 Task: Create in the project WorthyTech in Backlog an issue 'Upgrade the user authentication and authorization system of a web application to improve security and compliance', assign it to team member softage.4@softage.net and change the status to IN PROGRESS.
Action: Mouse moved to (515, 520)
Screenshot: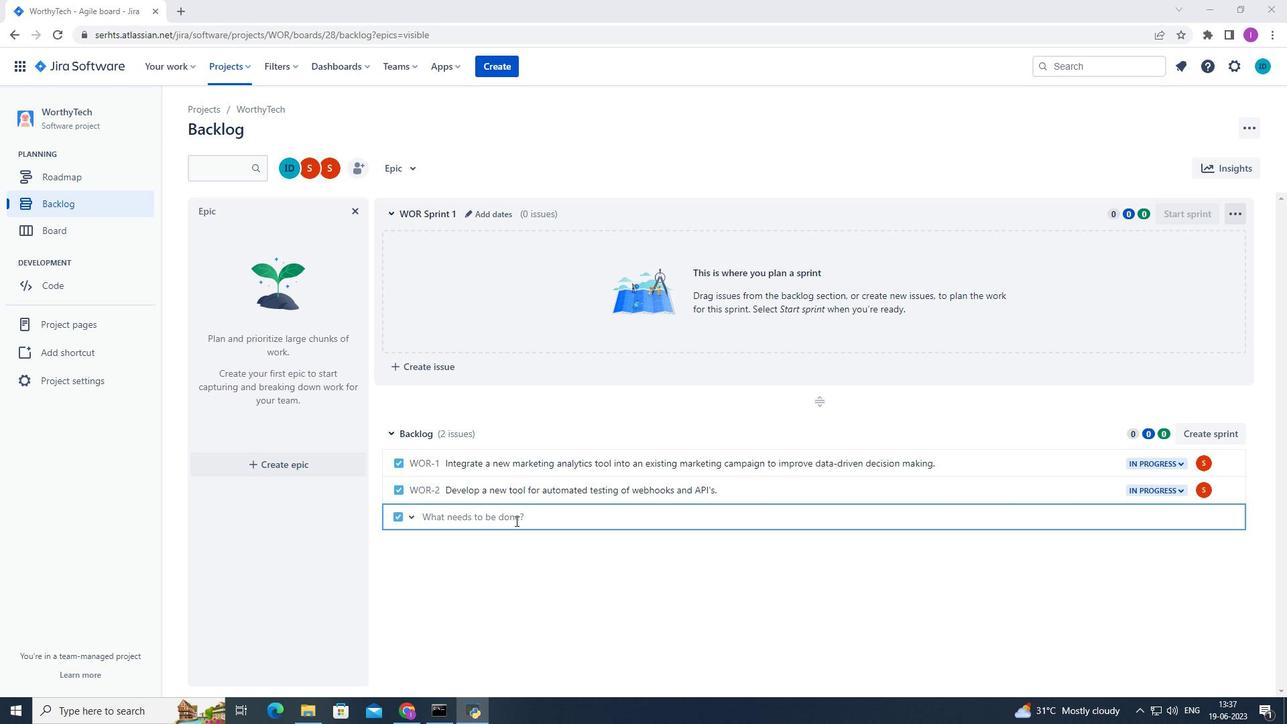 
Action: Mouse pressed left at (515, 520)
Screenshot: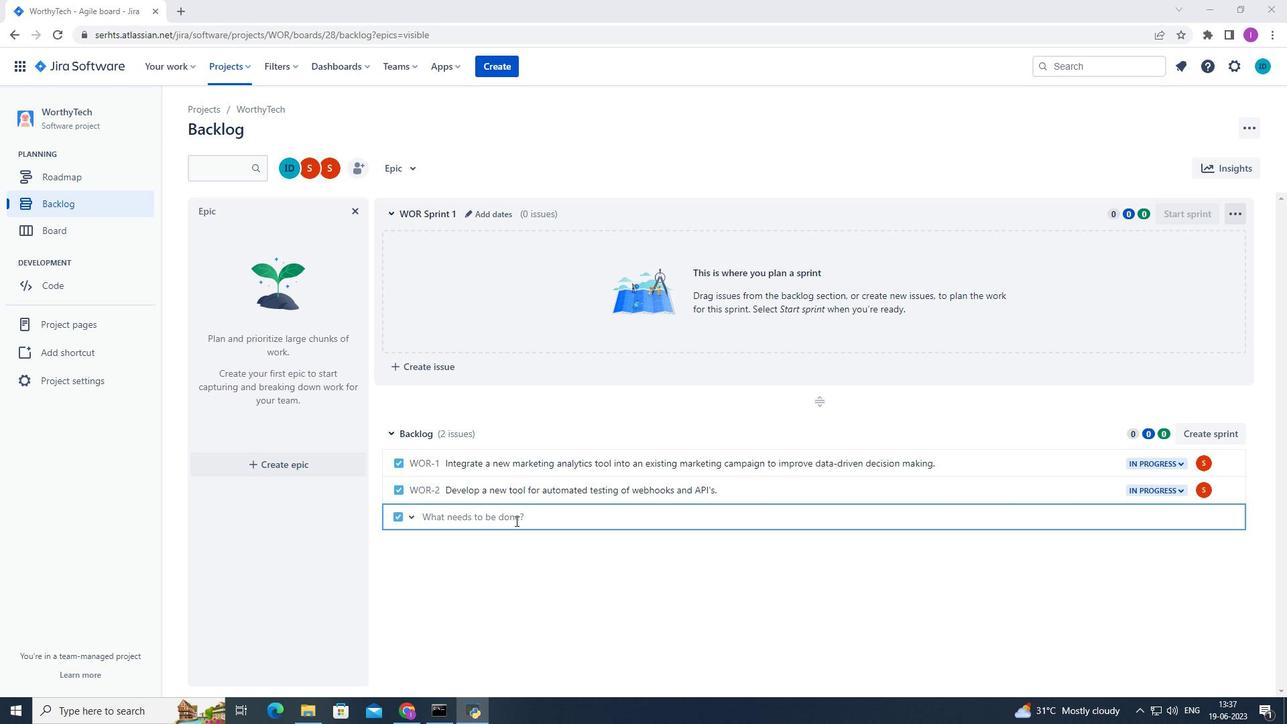 
Action: Mouse moved to (643, 501)
Screenshot: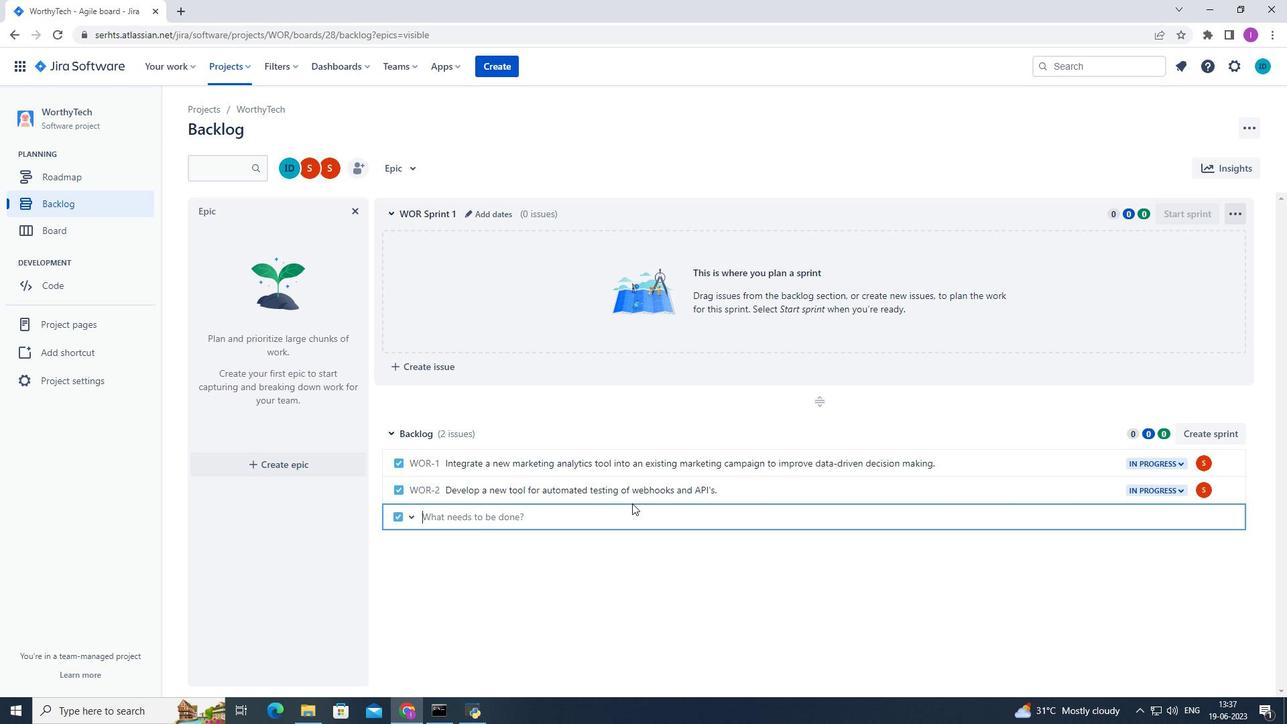 
Action: Key pressed <Key.shift>Upgrade<Key.space>the<Key.space>user<Key.space>aur<Key.backspace>thentication<Key.space>anf<Key.backspace>d<Key.space>authorization<Key.space>systemos<Key.backspace>f<Key.space>a<Key.space>
Screenshot: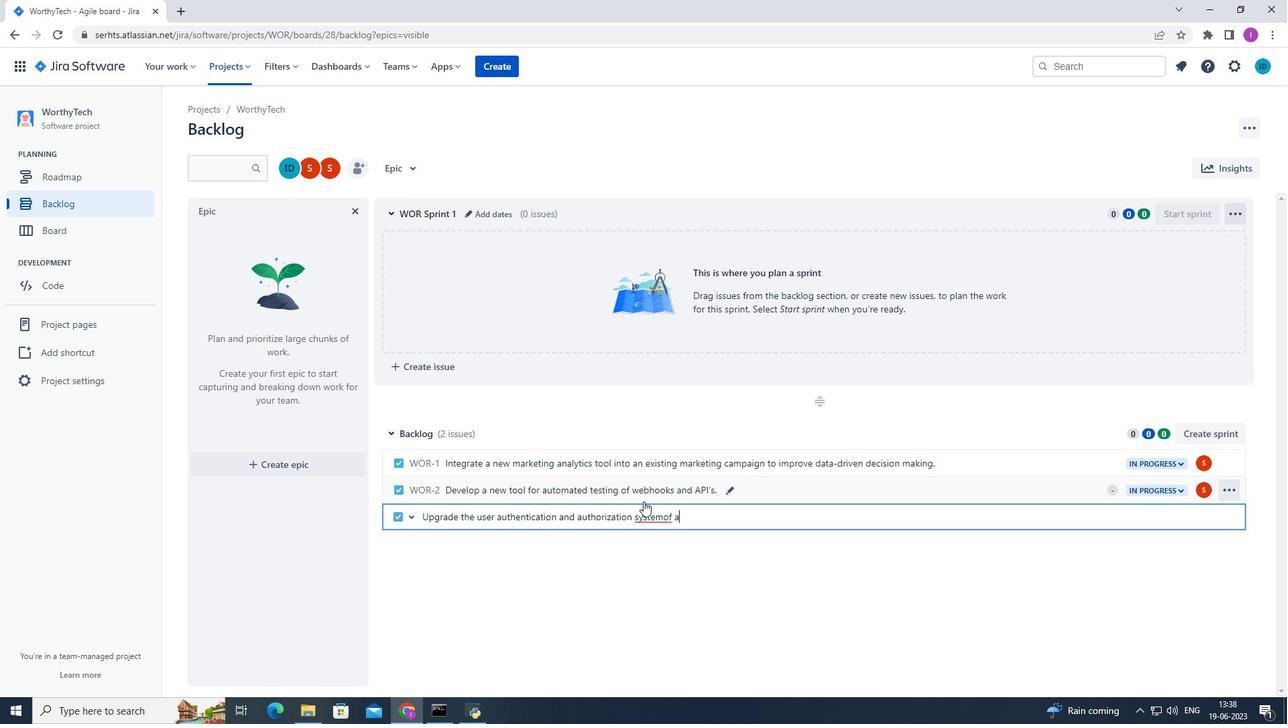 
Action: Mouse moved to (661, 518)
Screenshot: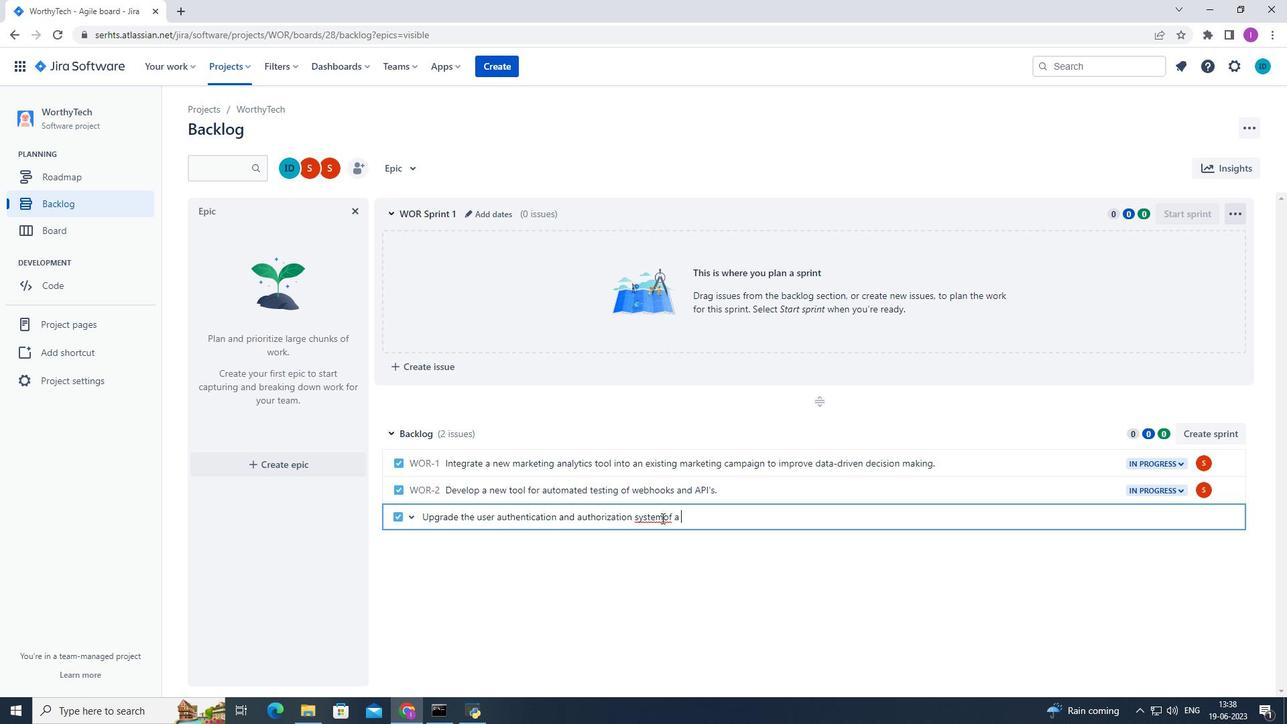 
Action: Mouse pressed left at (661, 518)
Screenshot: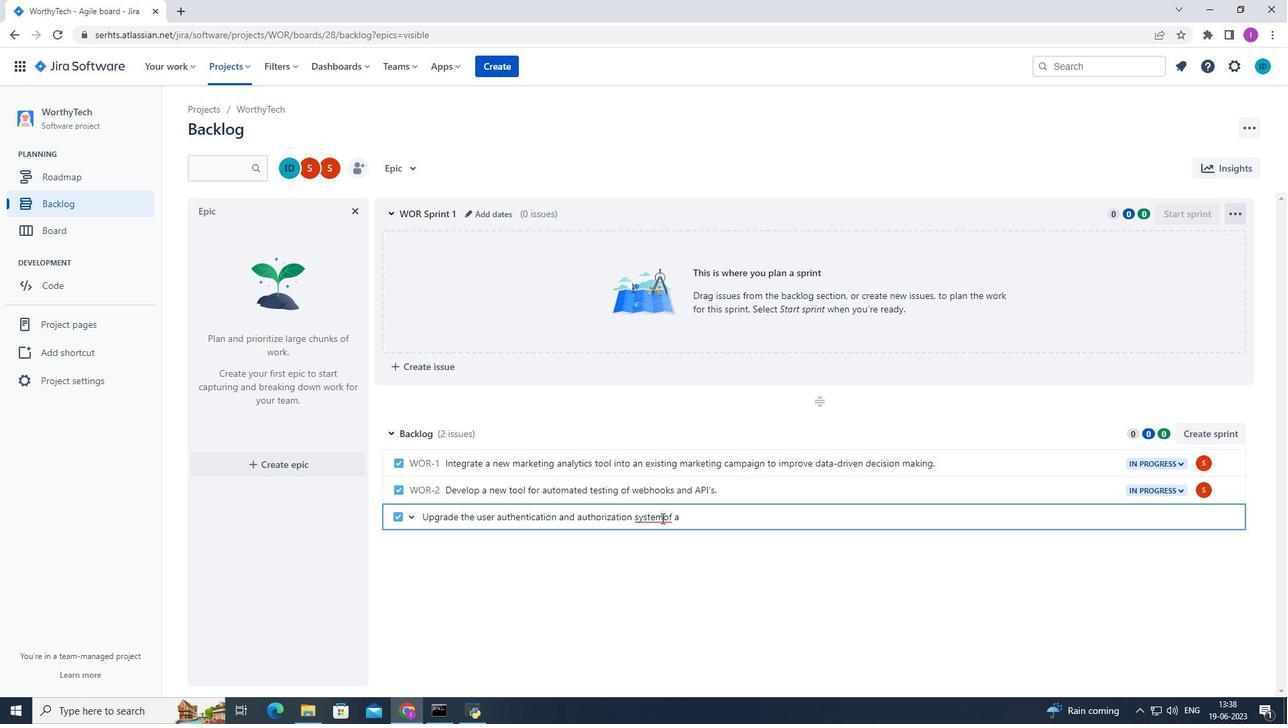 
Action: Mouse moved to (673, 536)
Screenshot: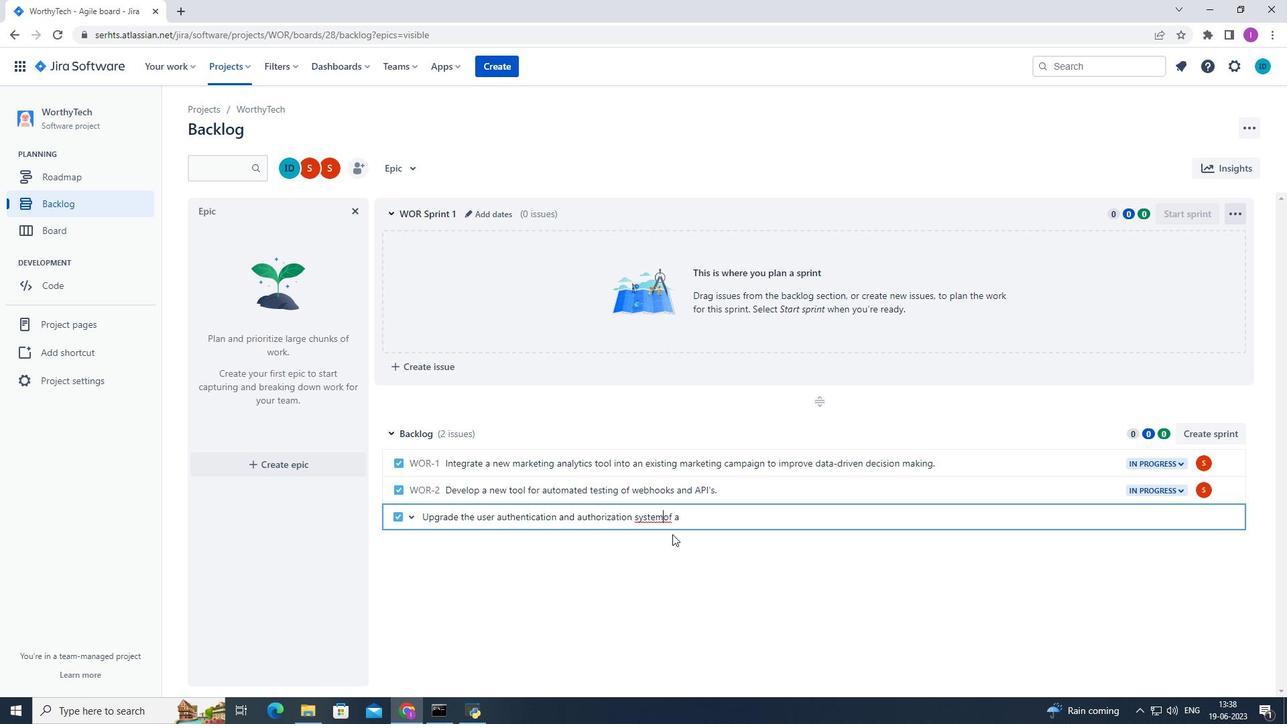 
Action: Key pressed <Key.space>
Screenshot: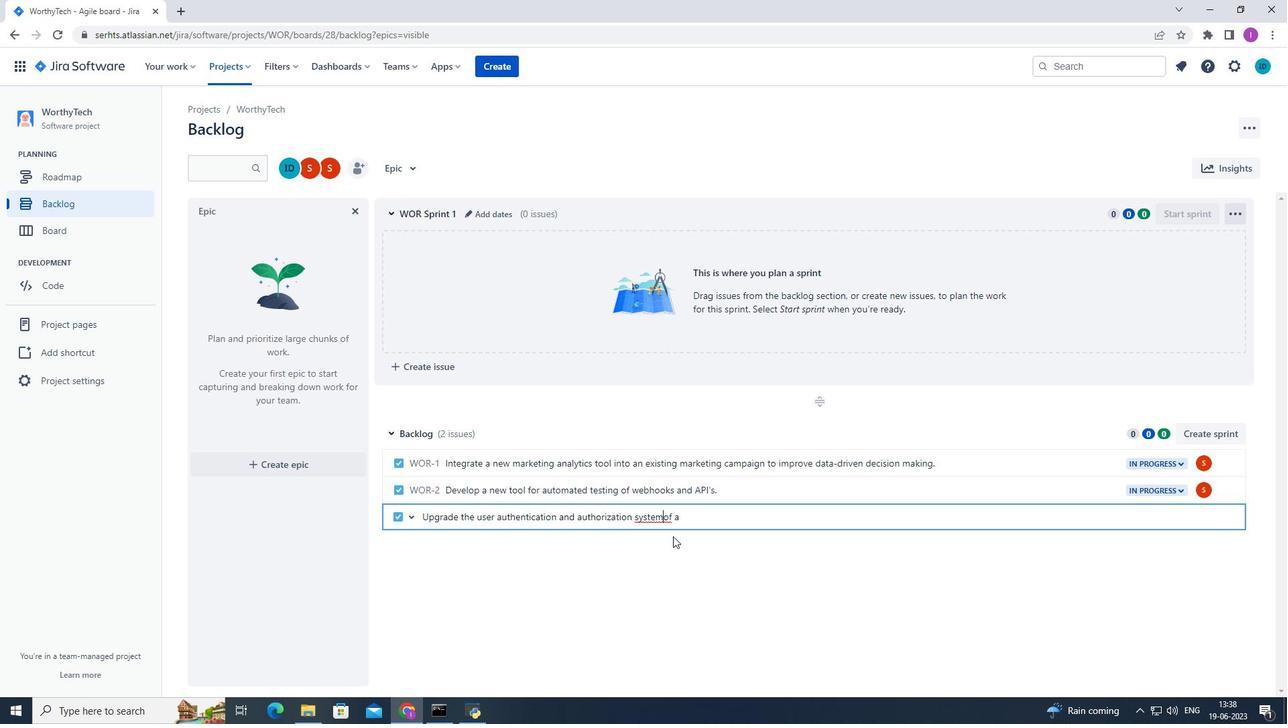 
Action: Mouse moved to (708, 518)
Screenshot: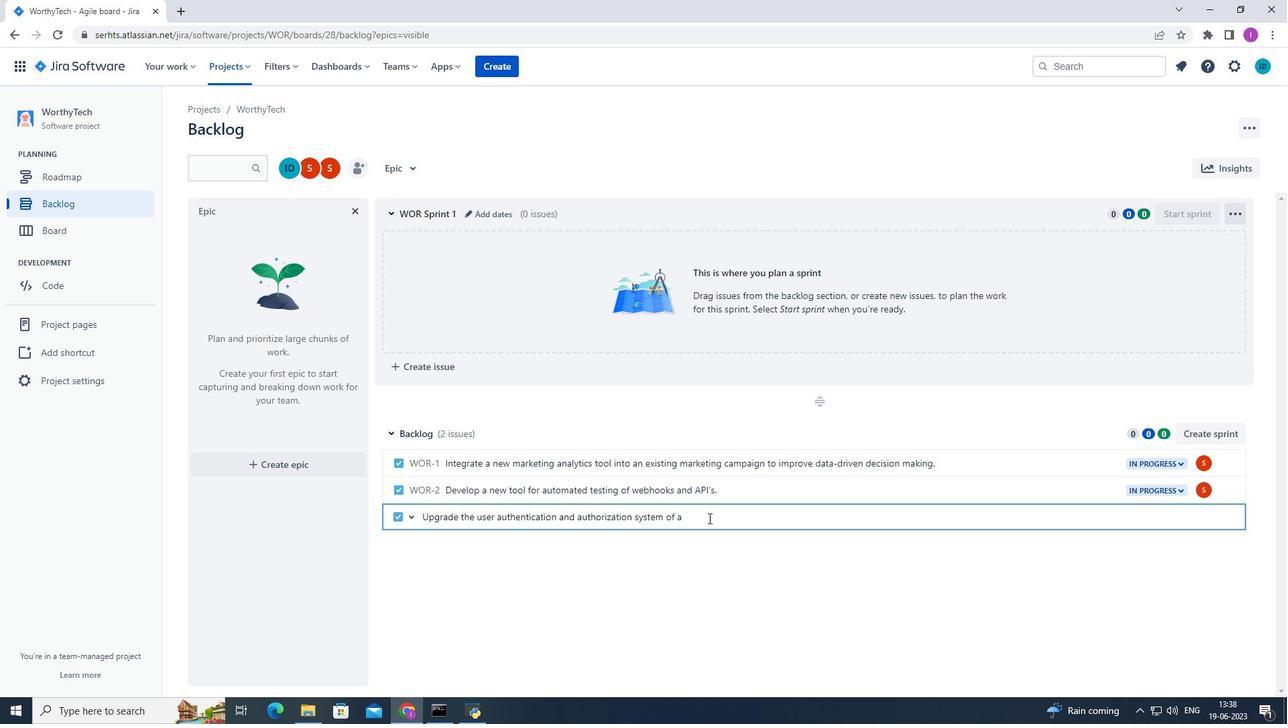 
Action: Mouse pressed left at (708, 518)
Screenshot: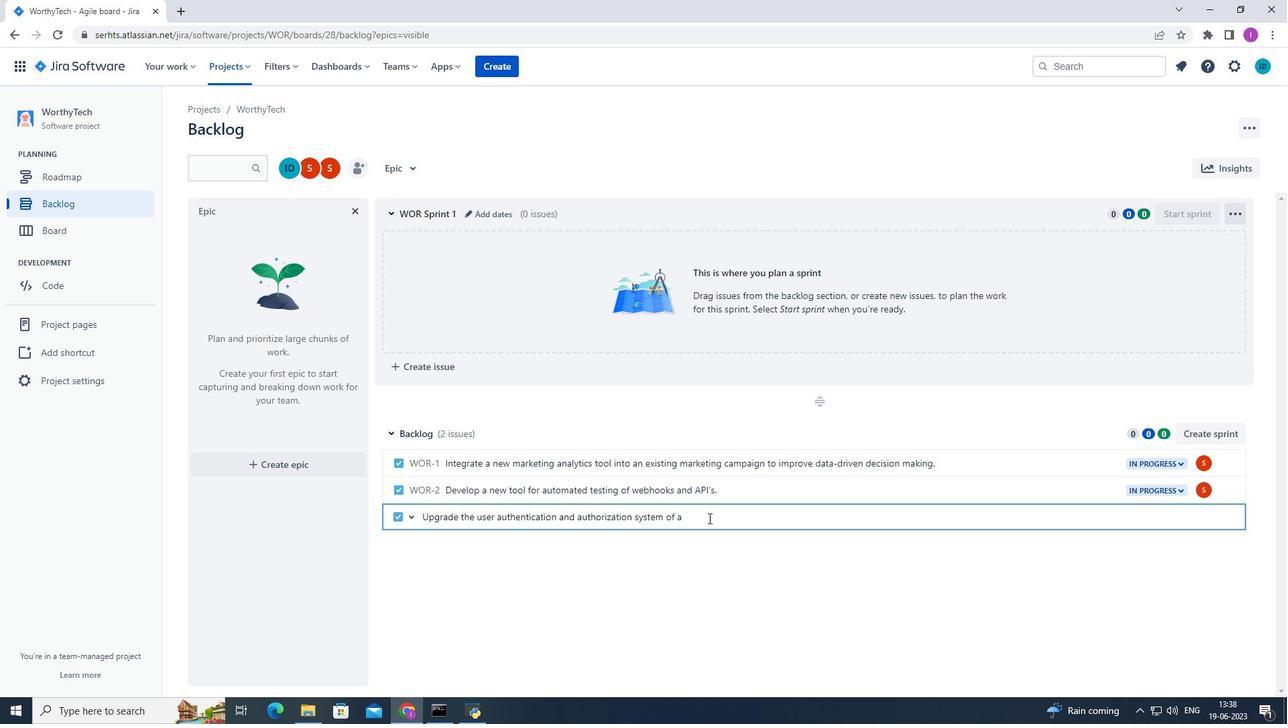 
Action: Key pressed web<Key.space>application<Key.space>to<Key.space>improve<Key.space>sw<Key.backspace>ecurity<Key.space>and<Key.space>compliance.<Key.enter>
Screenshot: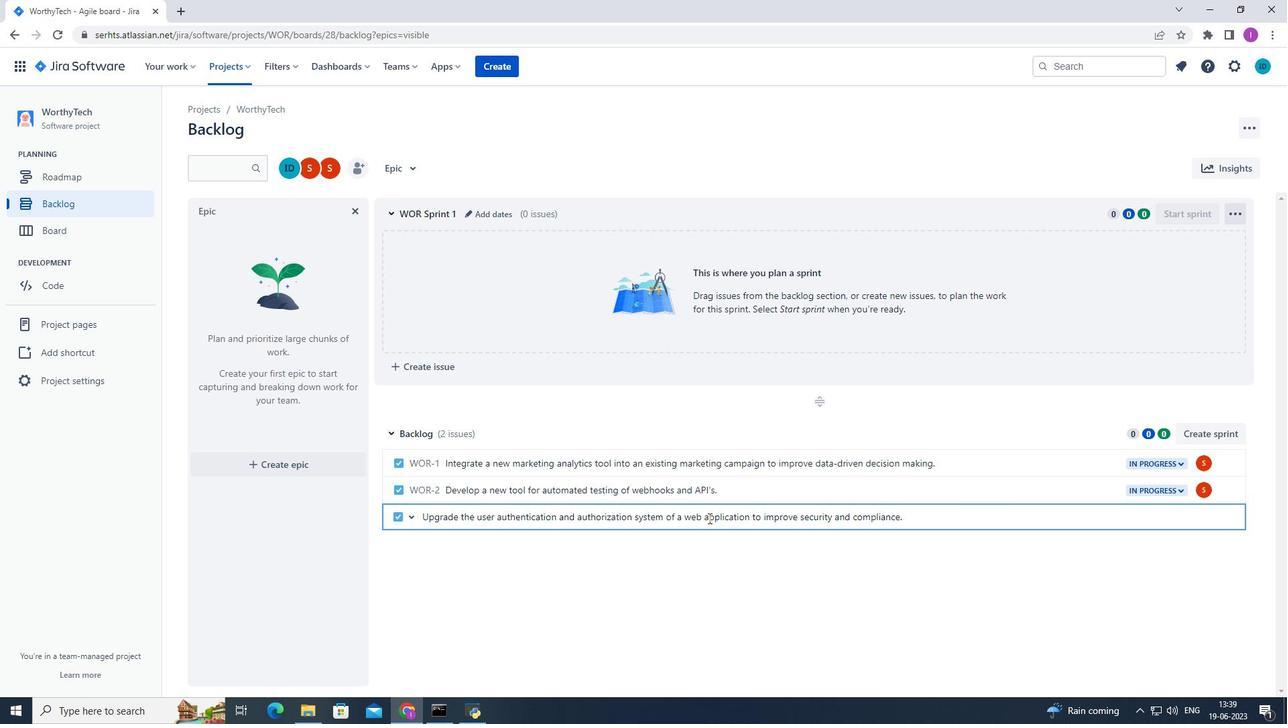 
Action: Mouse moved to (1204, 516)
Screenshot: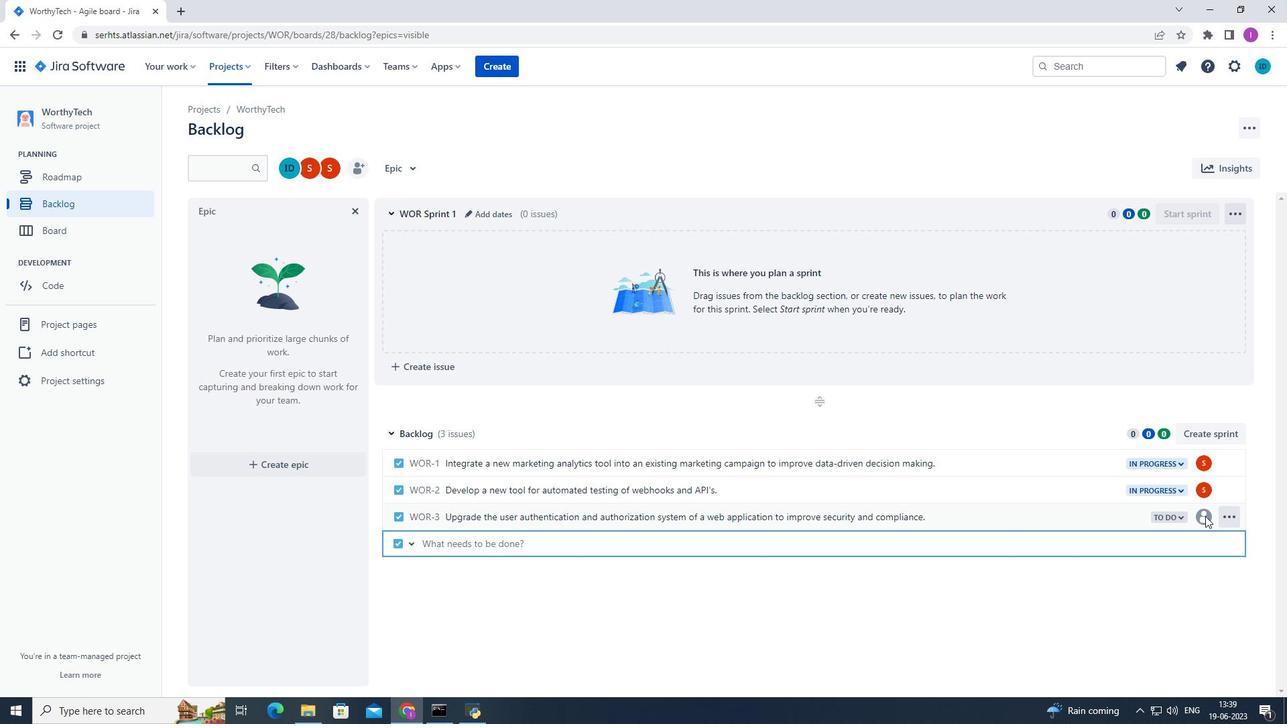 
Action: Mouse pressed left at (1204, 516)
Screenshot: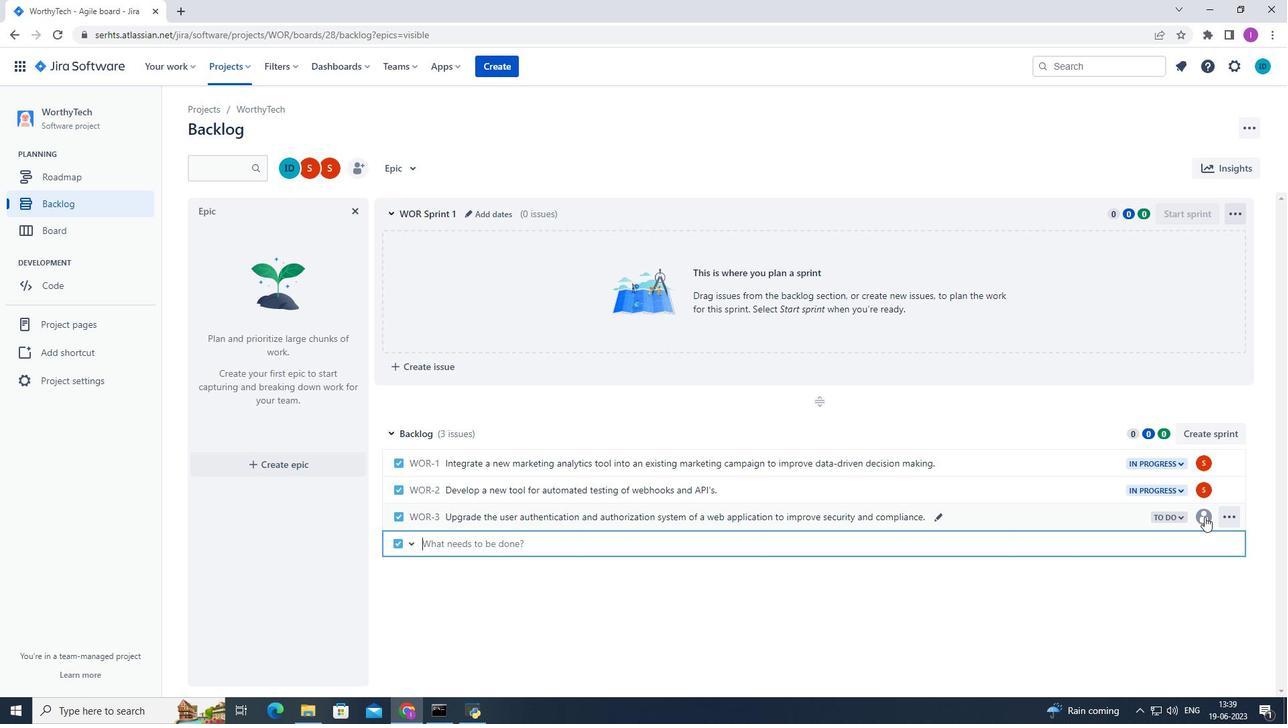 
Action: Mouse moved to (1080, 685)
Screenshot: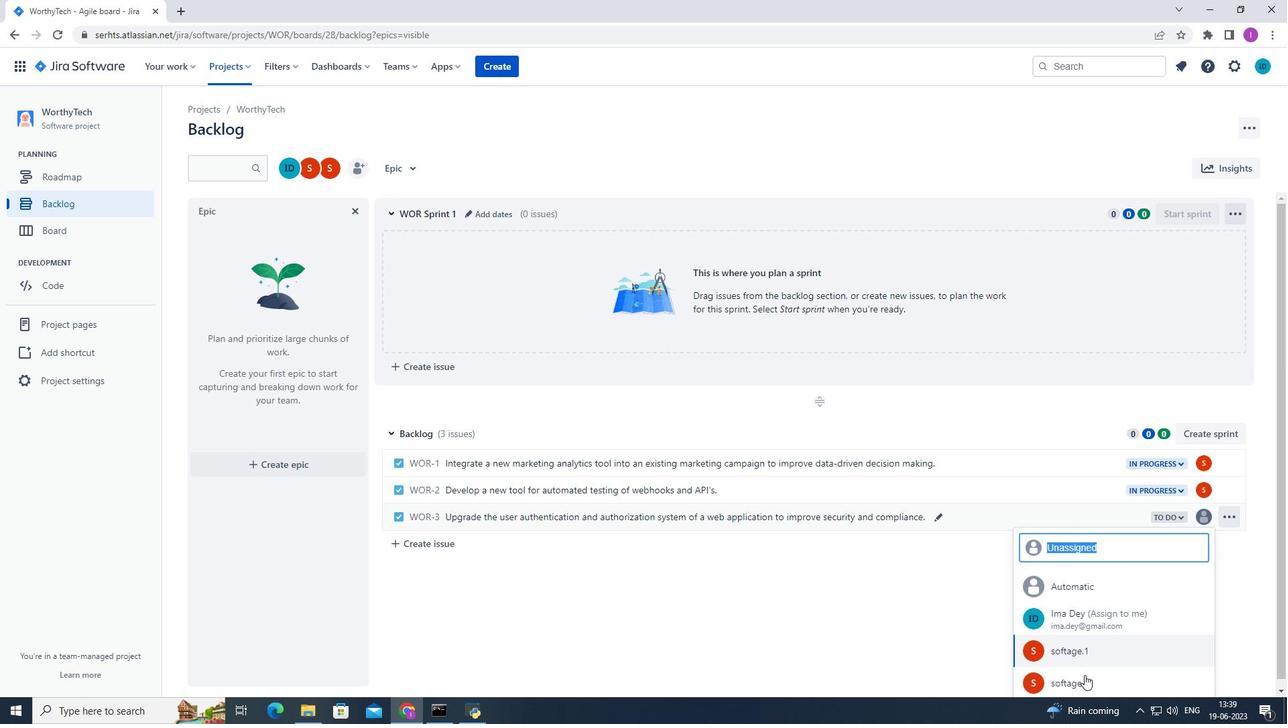 
Action: Mouse scrolled (1080, 684) with delta (0, 0)
Screenshot: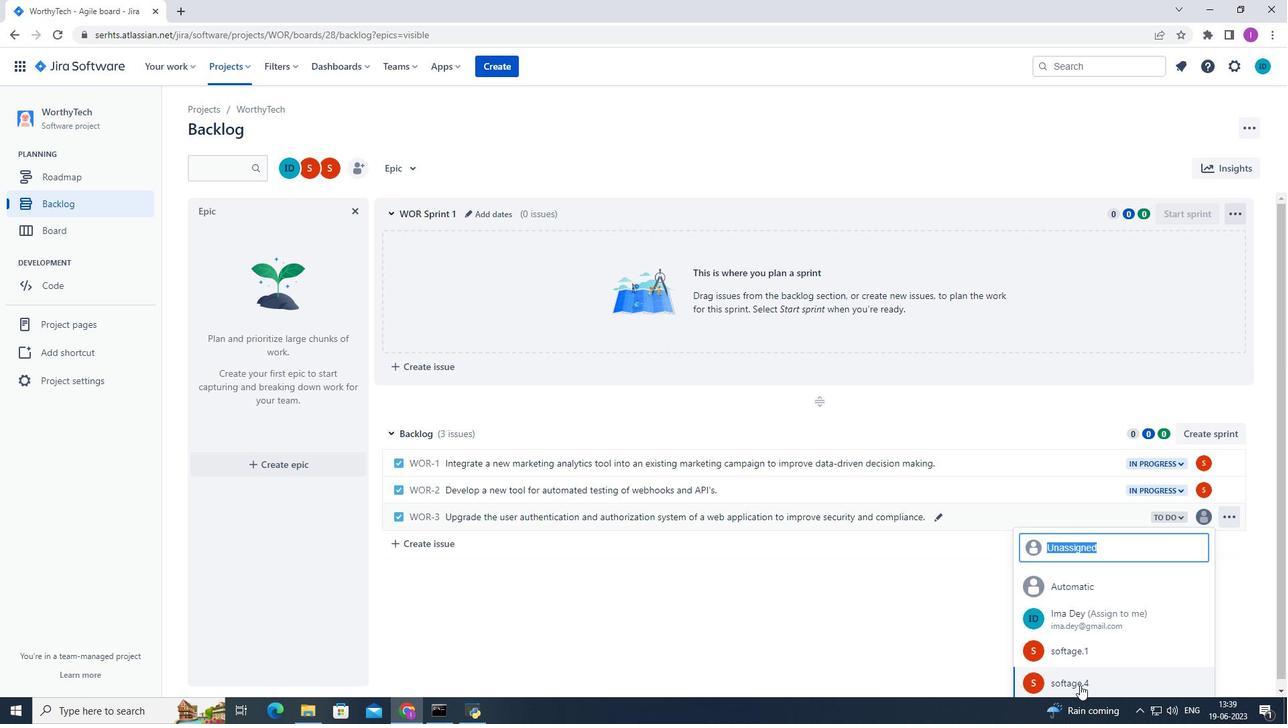 
Action: Mouse scrolled (1080, 684) with delta (0, 0)
Screenshot: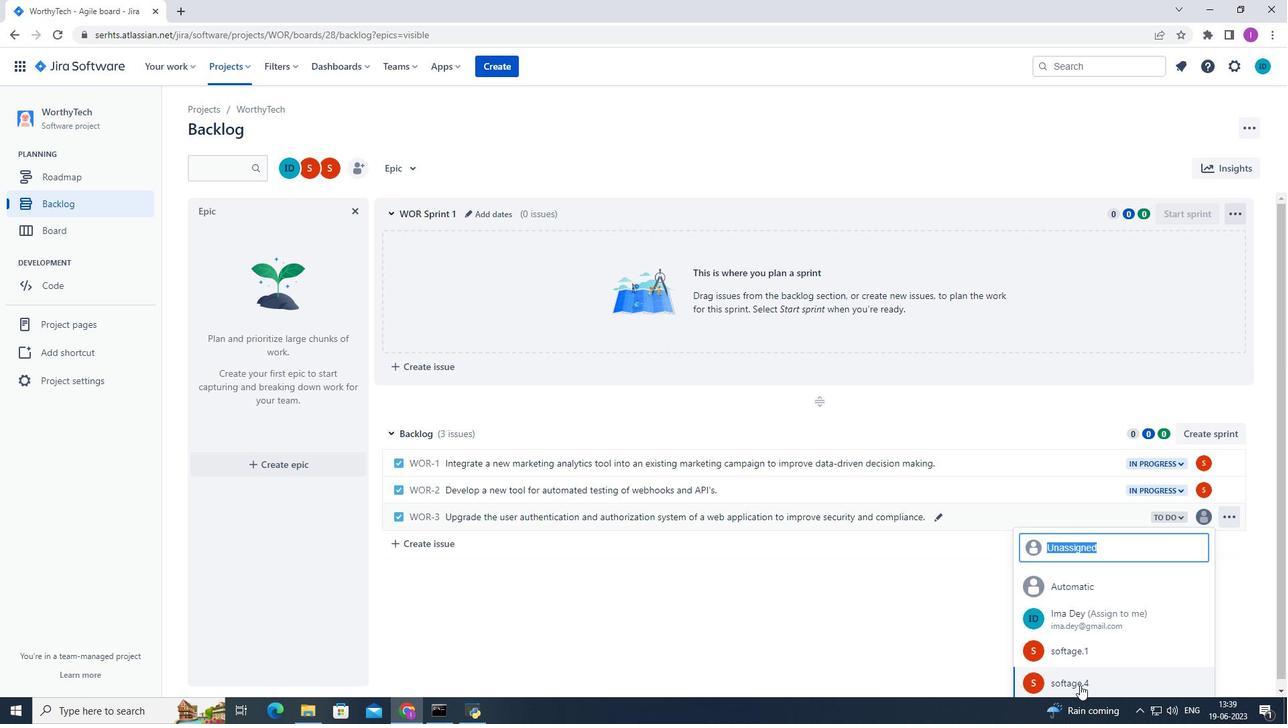 
Action: Mouse scrolled (1080, 684) with delta (0, 0)
Screenshot: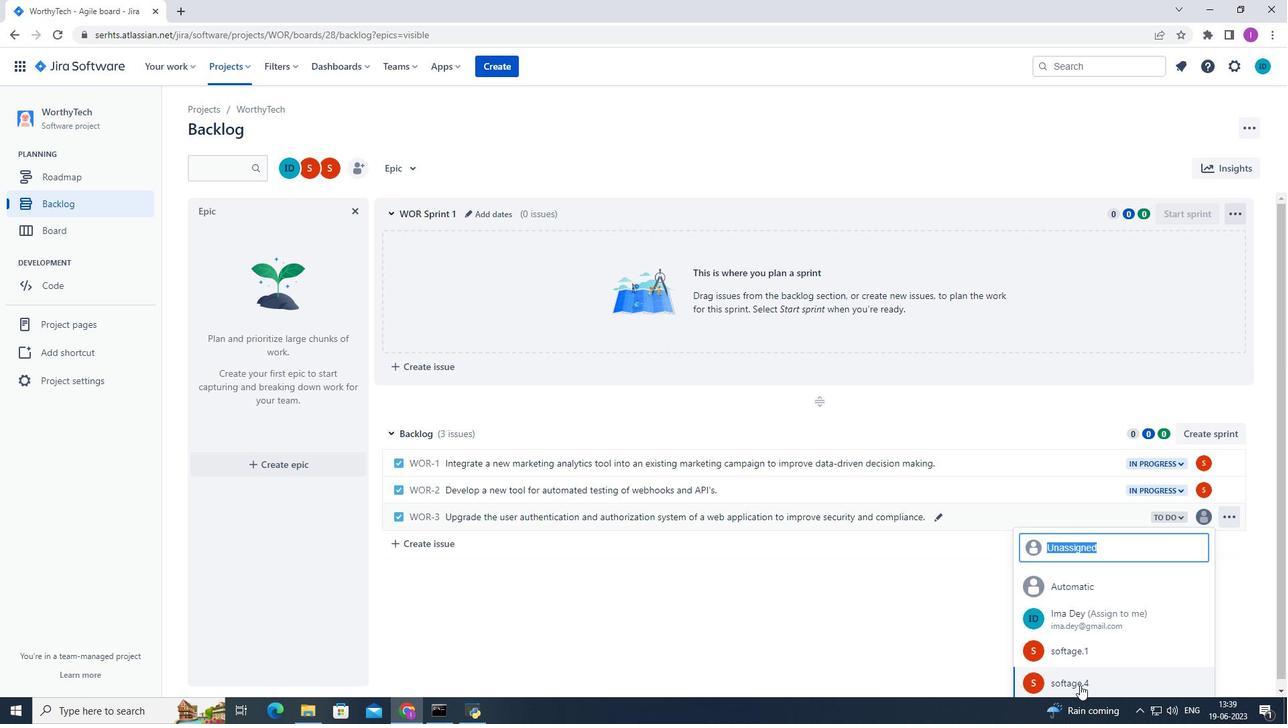 
Action: Mouse moved to (1079, 681)
Screenshot: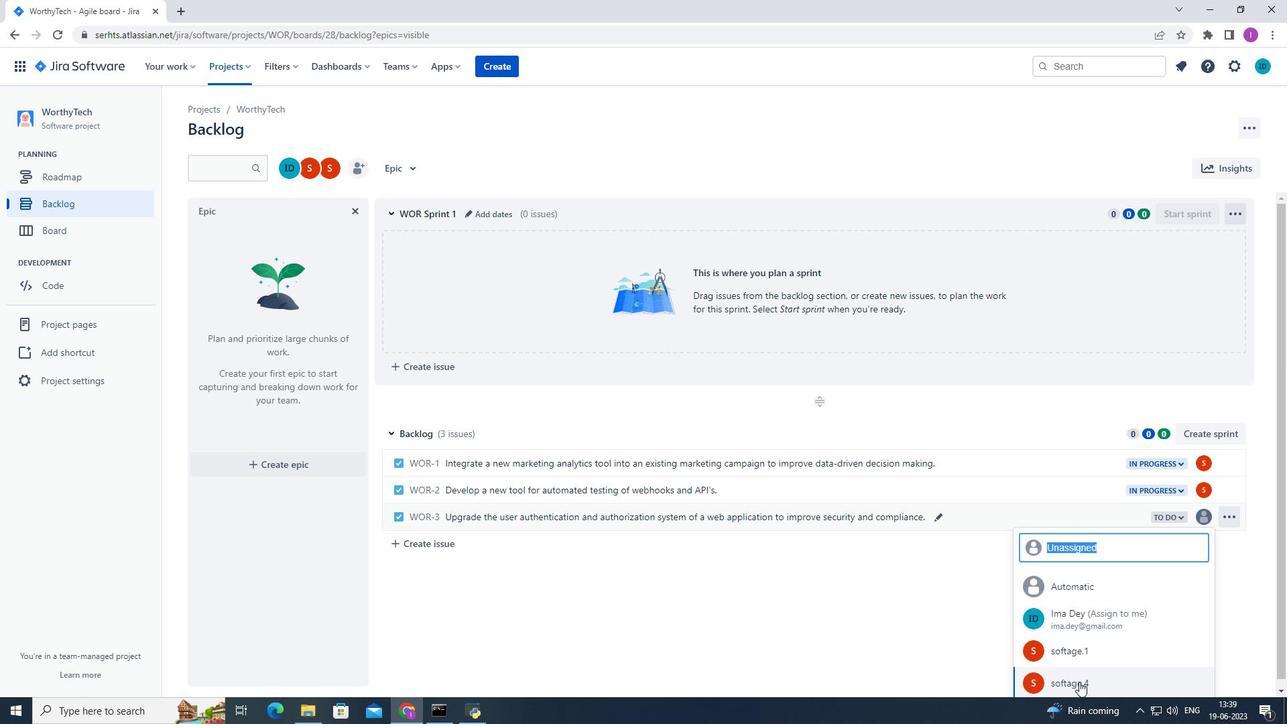 
Action: Mouse pressed left at (1079, 681)
Screenshot: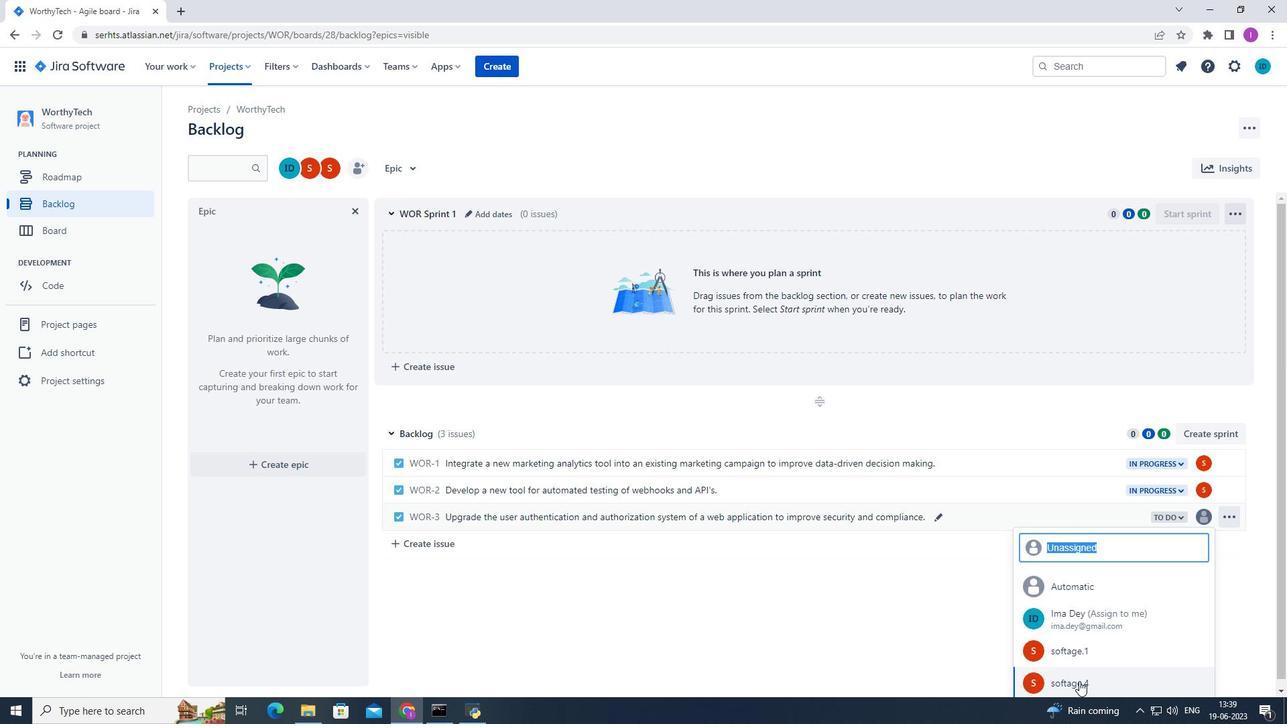 
Action: Mouse moved to (1180, 516)
Screenshot: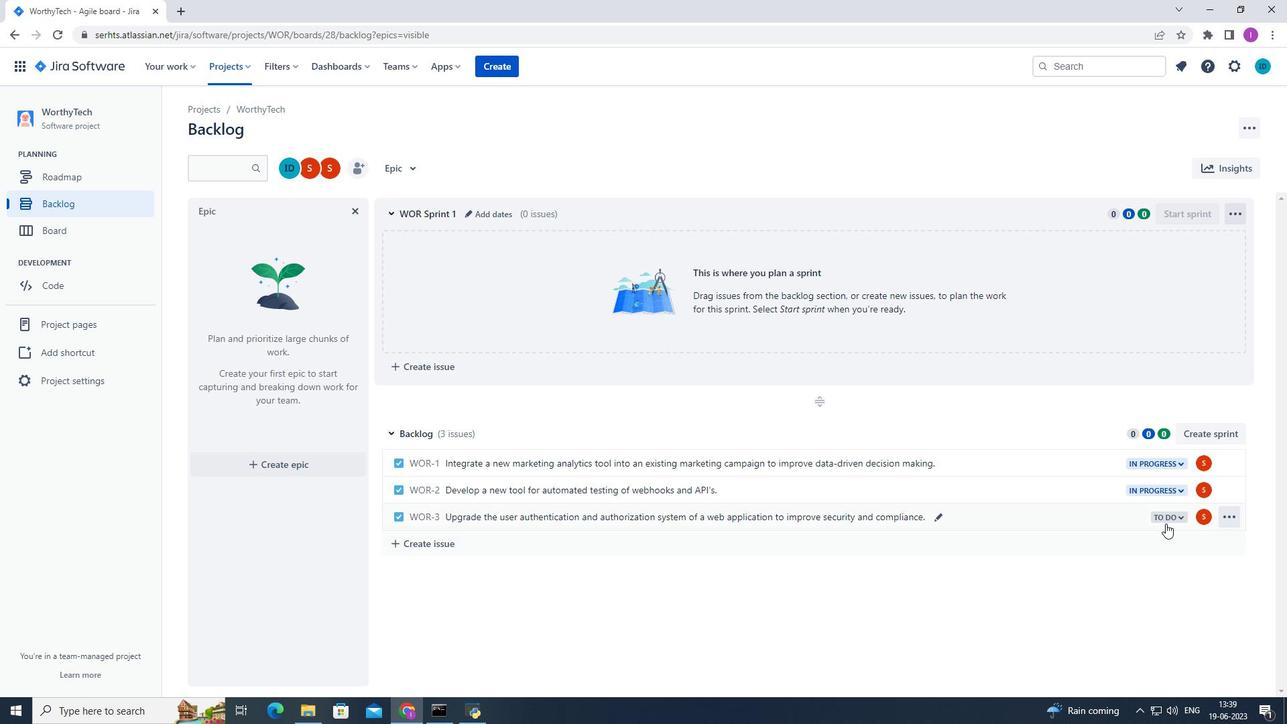 
Action: Mouse pressed left at (1180, 516)
Screenshot: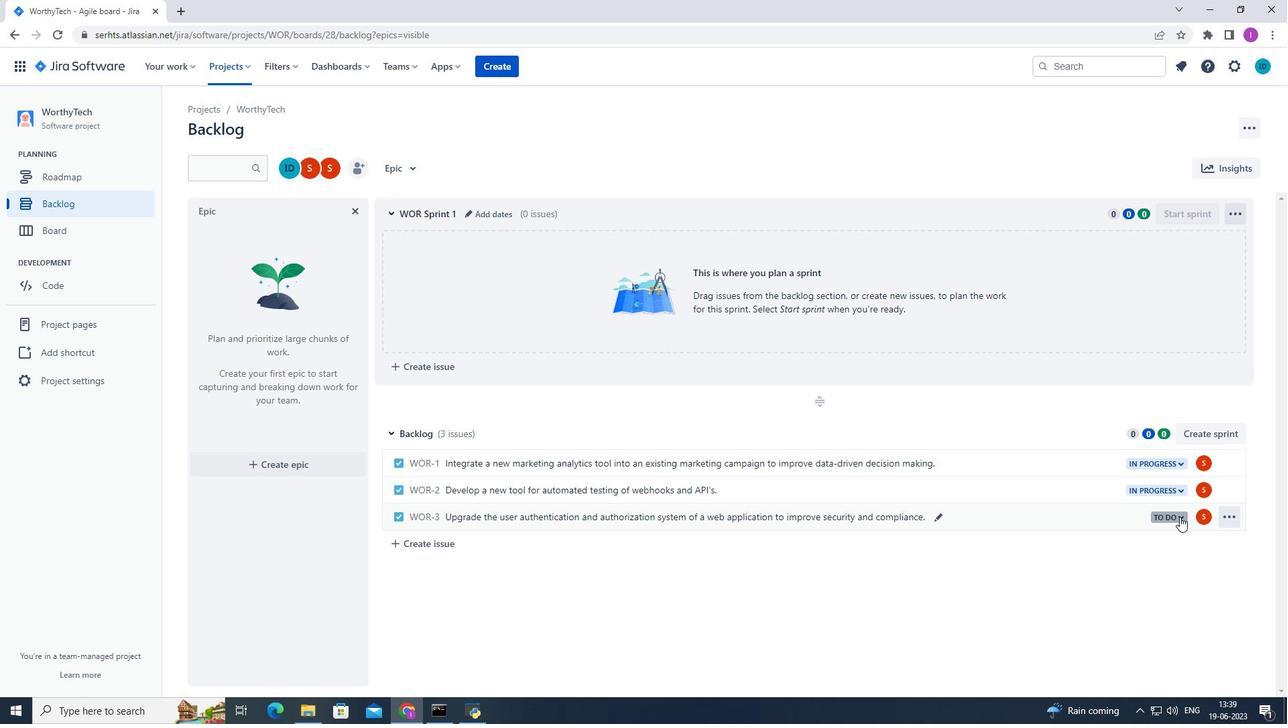 
Action: Mouse moved to (1102, 547)
Screenshot: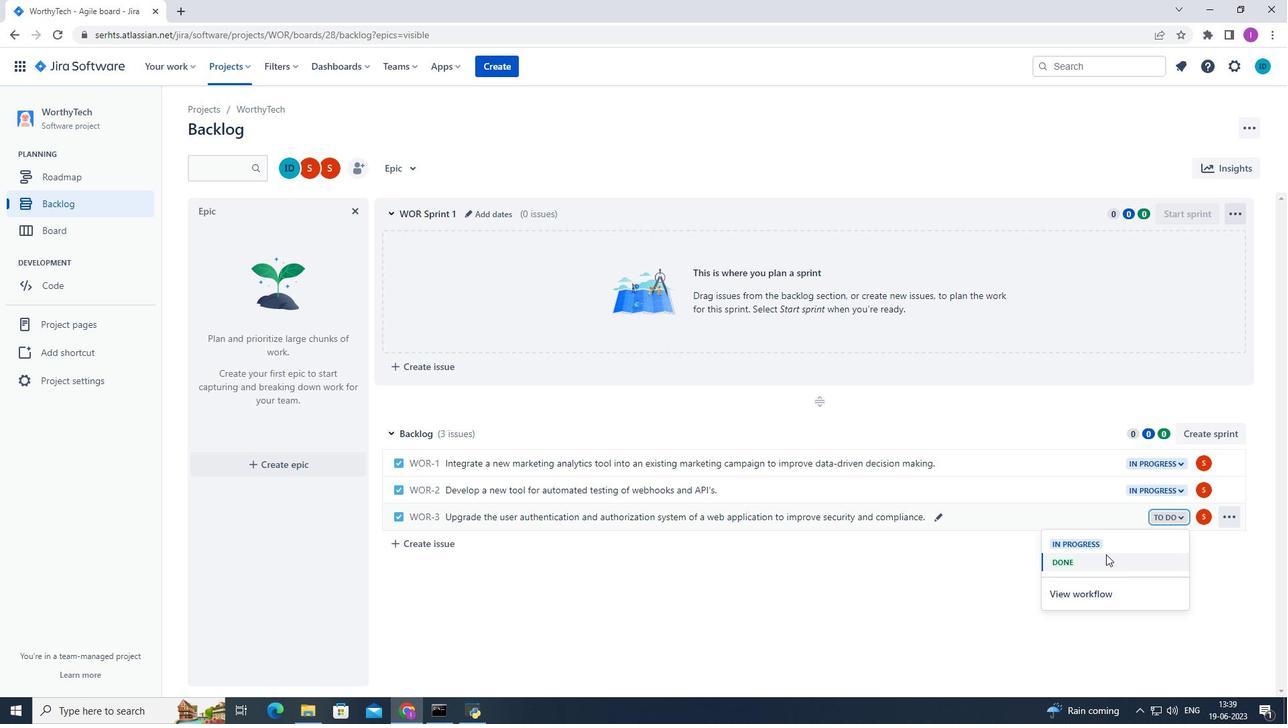 
Action: Mouse pressed left at (1102, 547)
Screenshot: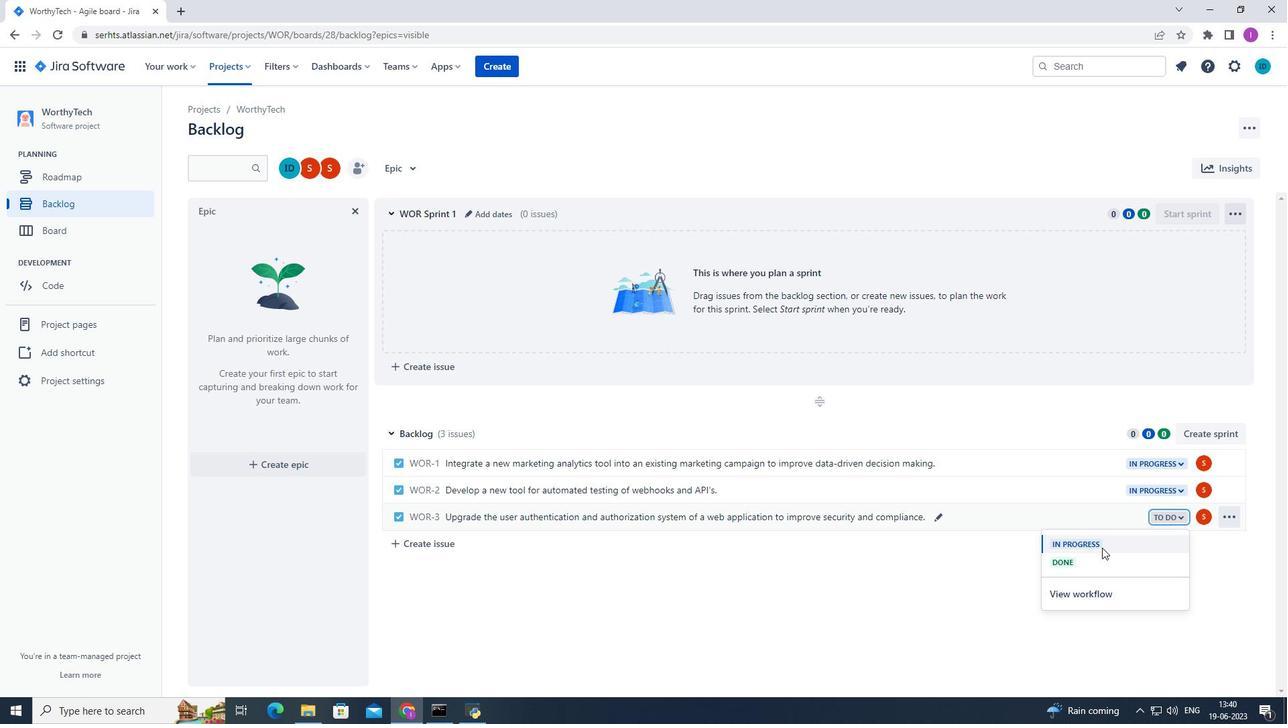 
Action: Mouse moved to (950, 559)
Screenshot: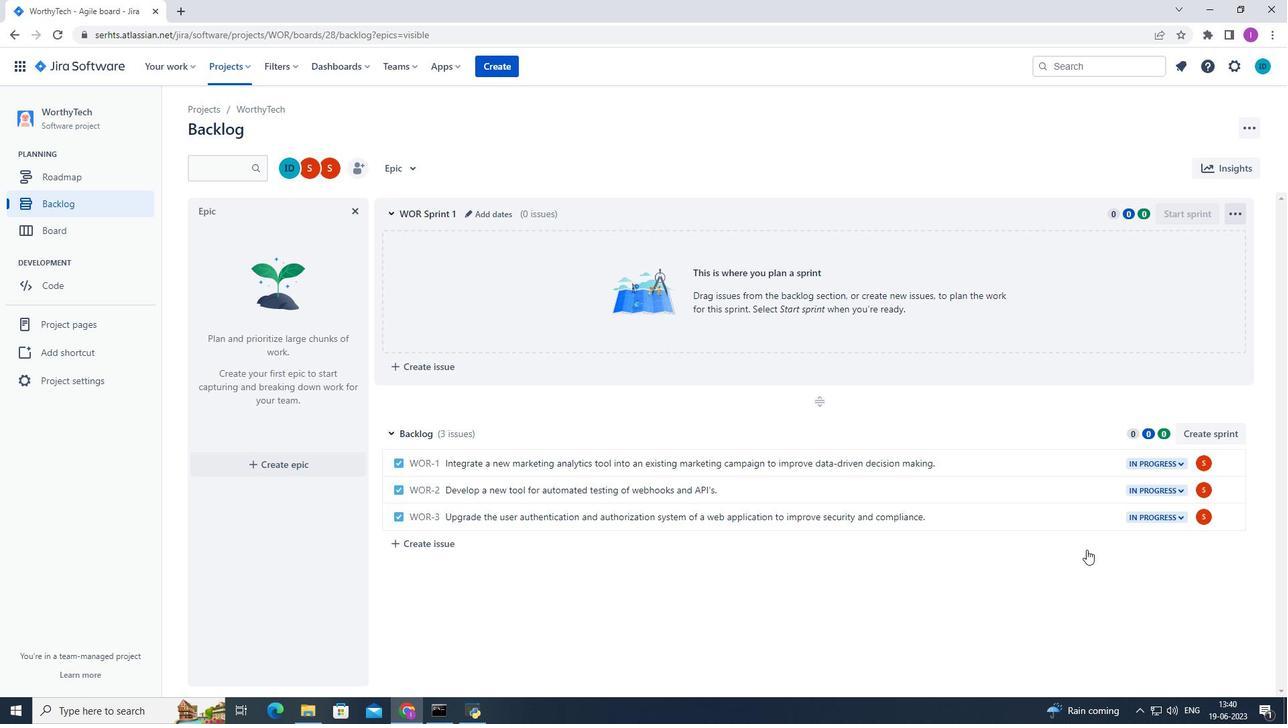 
